 Task: For heading Arial black with underline.  font size for heading18,  'Change the font style of data to'Calibri.  and font size to 9,  Change the alignment of both headline & data to Align center.  In the sheet  FinStatementDashboard
Action: Mouse moved to (105, 112)
Screenshot: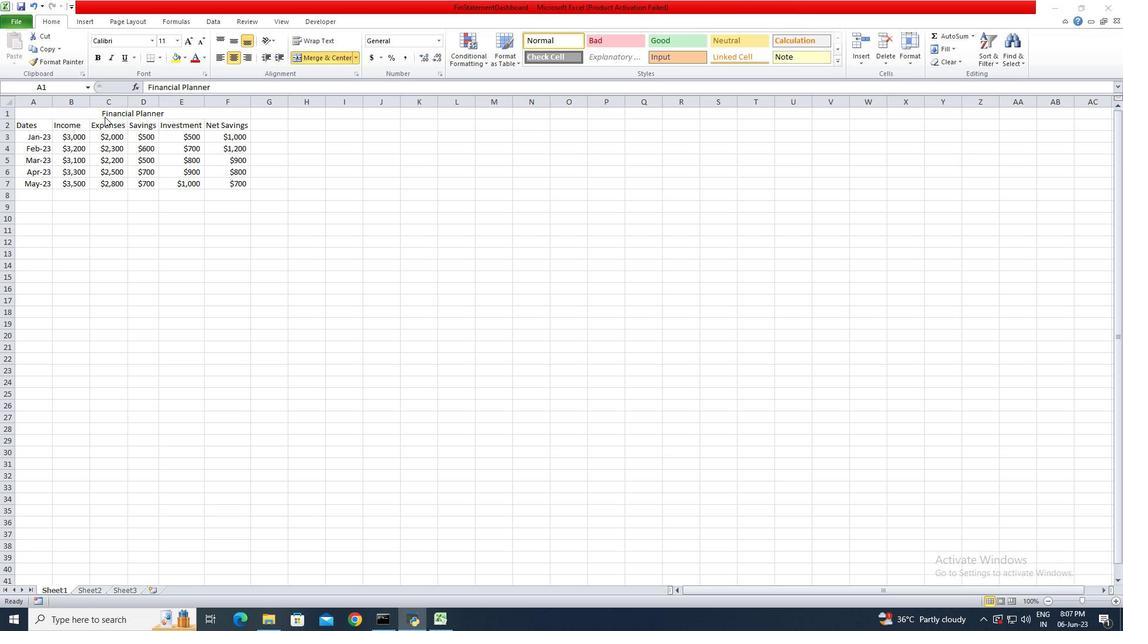 
Action: Mouse pressed left at (105, 112)
Screenshot: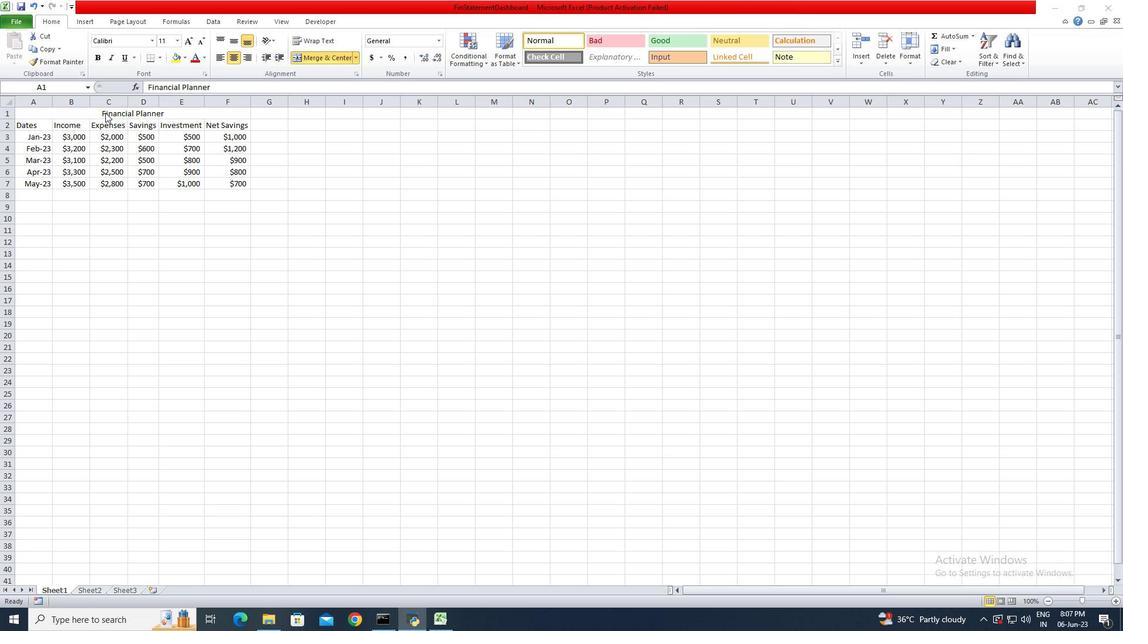 
Action: Mouse moved to (150, 38)
Screenshot: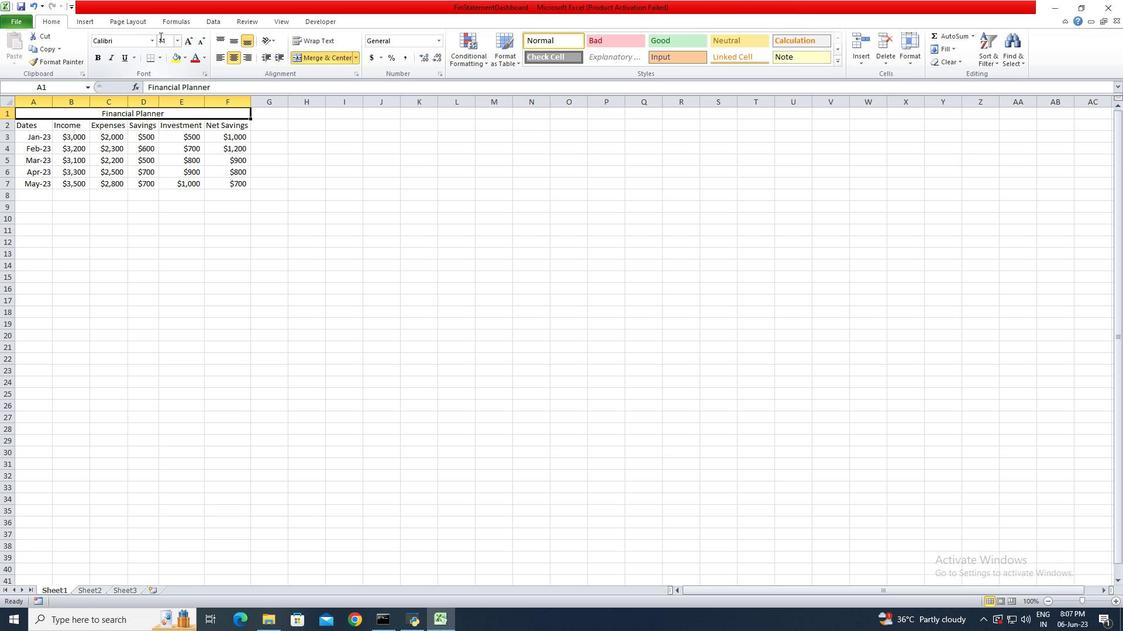 
Action: Mouse pressed left at (150, 38)
Screenshot: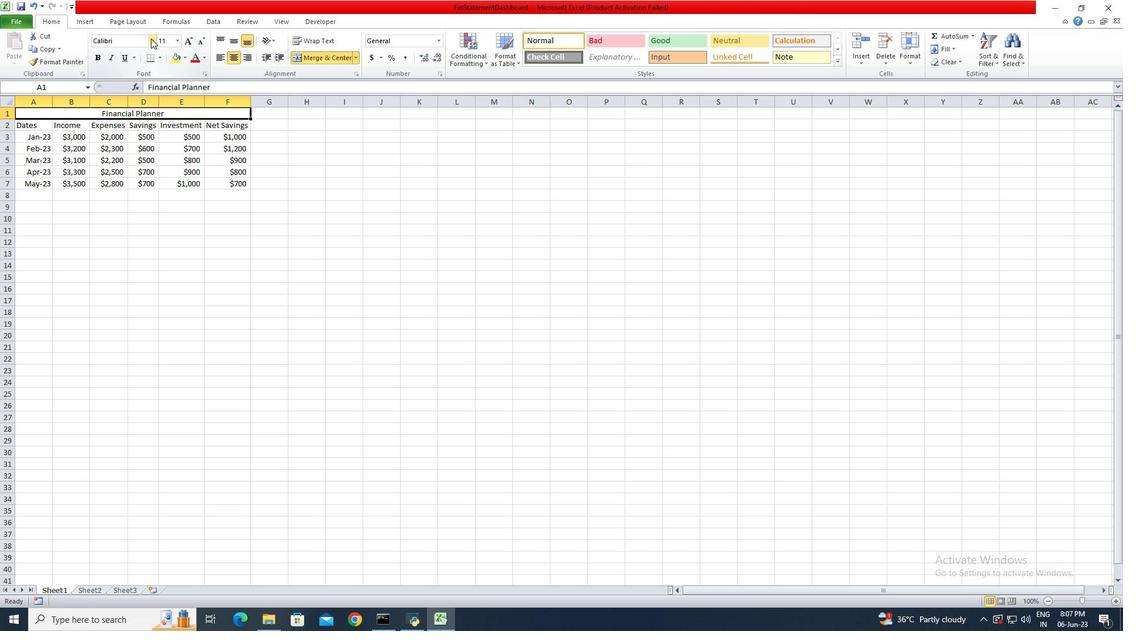 
Action: Mouse moved to (129, 150)
Screenshot: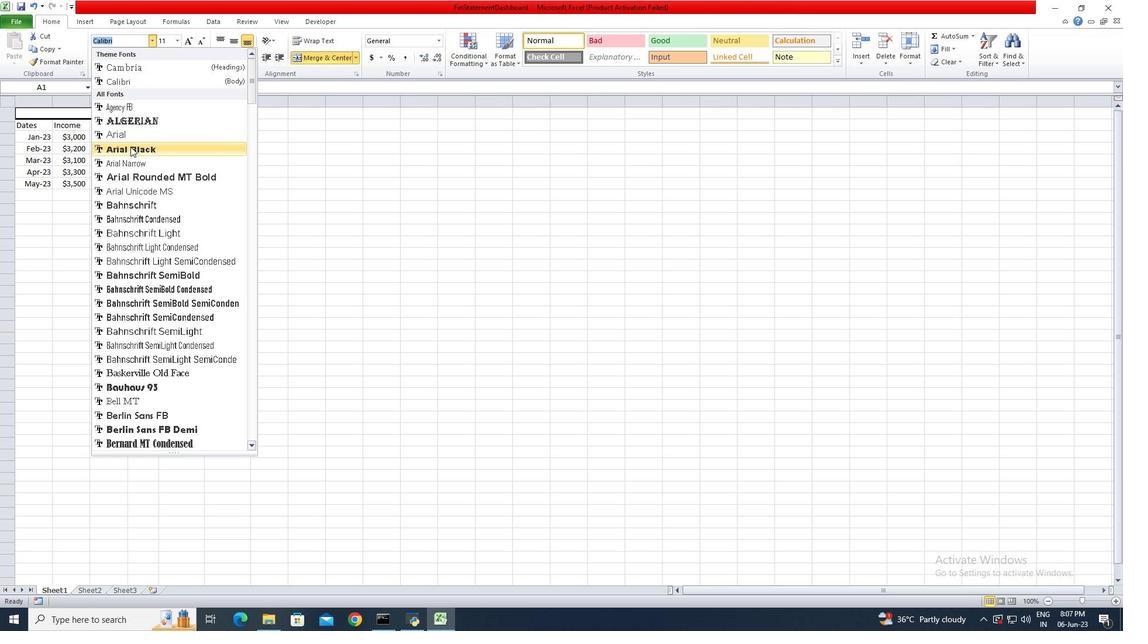 
Action: Mouse pressed left at (129, 150)
Screenshot: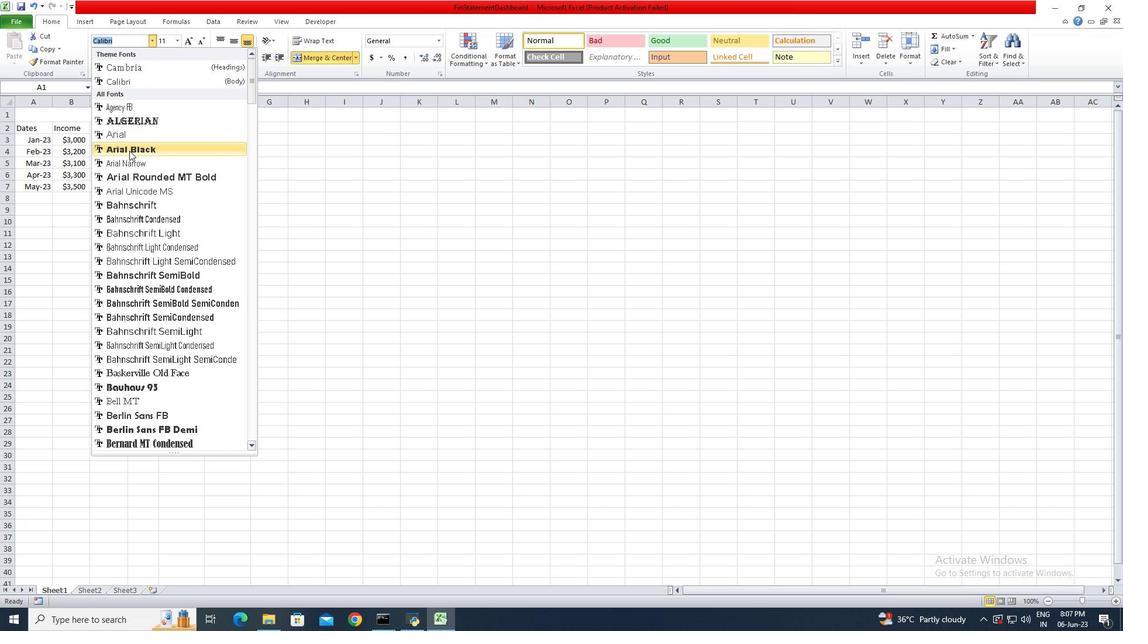 
Action: Mouse moved to (100, 56)
Screenshot: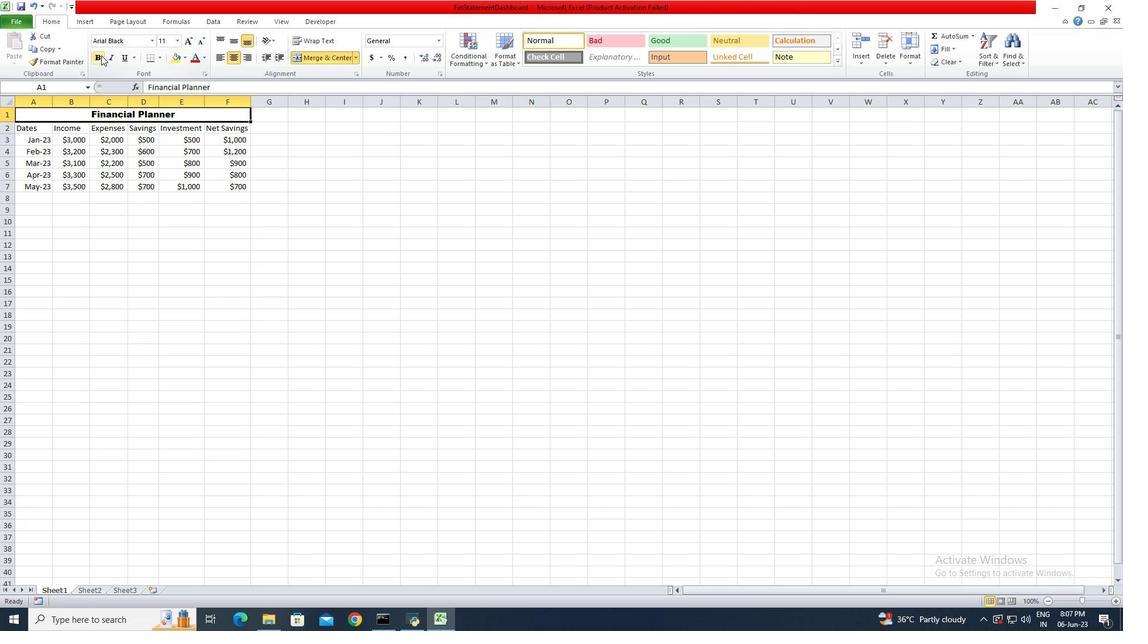 
Action: Mouse pressed left at (100, 56)
Screenshot: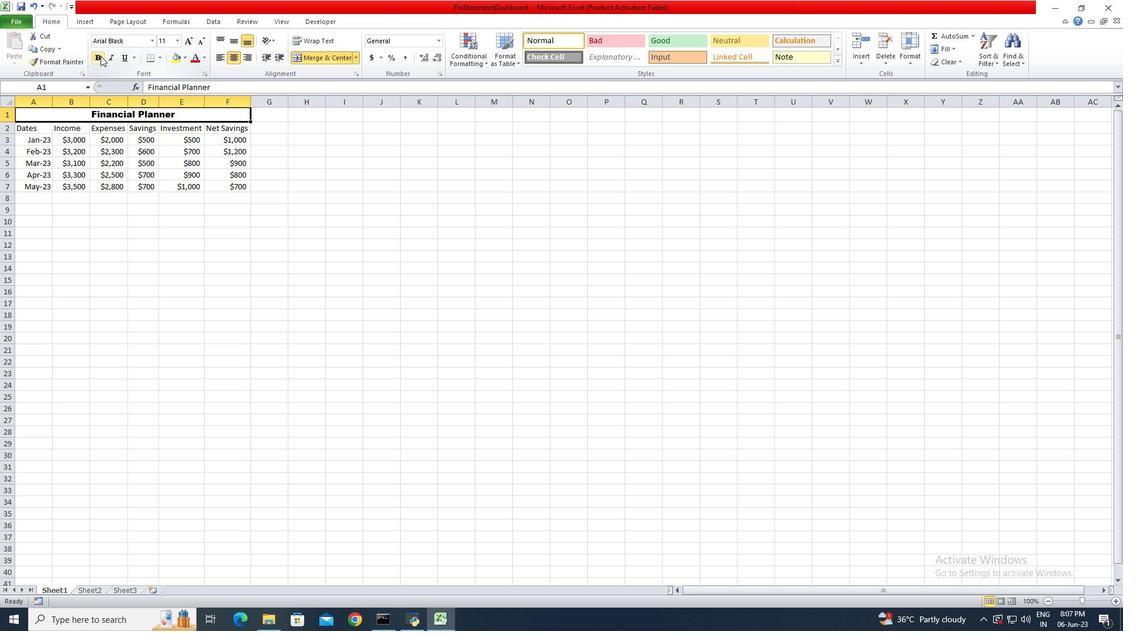 
Action: Mouse moved to (177, 37)
Screenshot: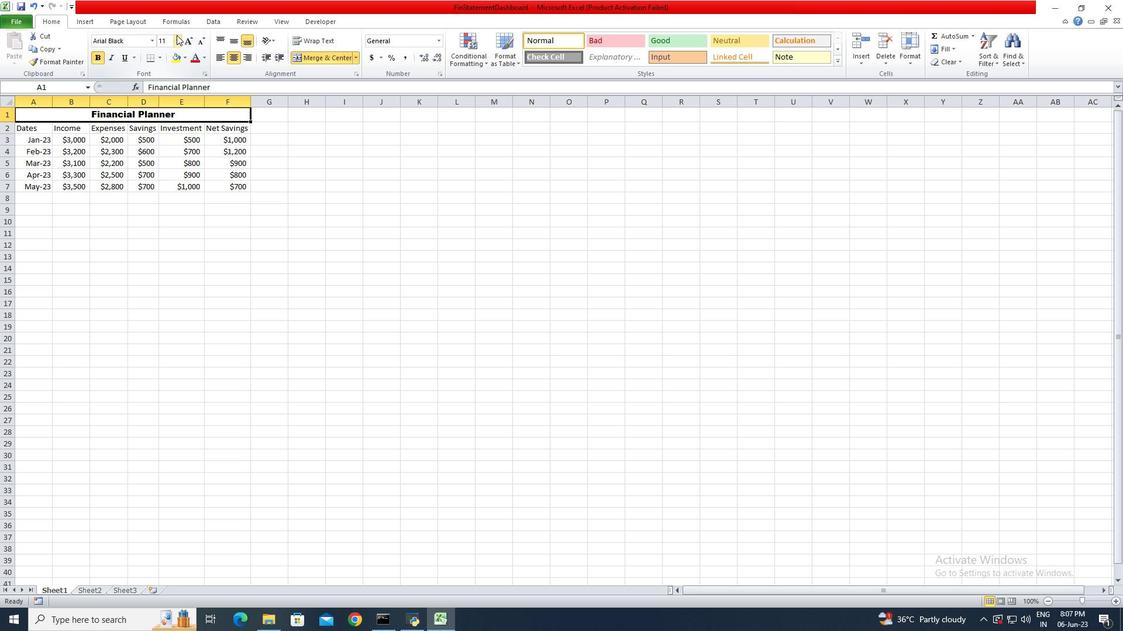 
Action: Mouse pressed left at (177, 37)
Screenshot: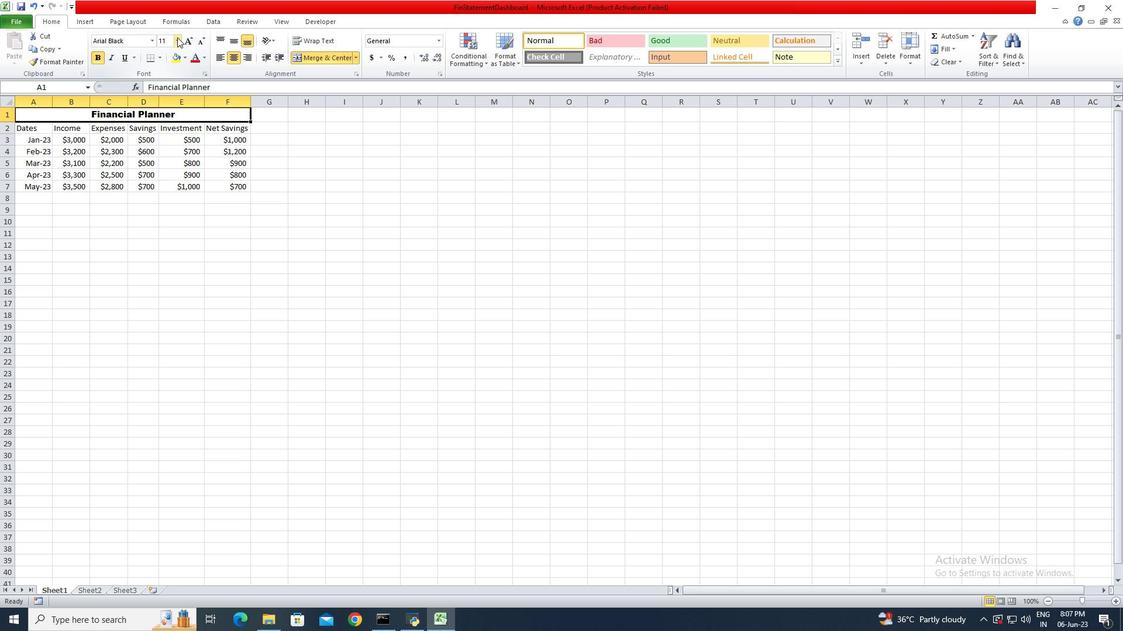 
Action: Mouse moved to (165, 122)
Screenshot: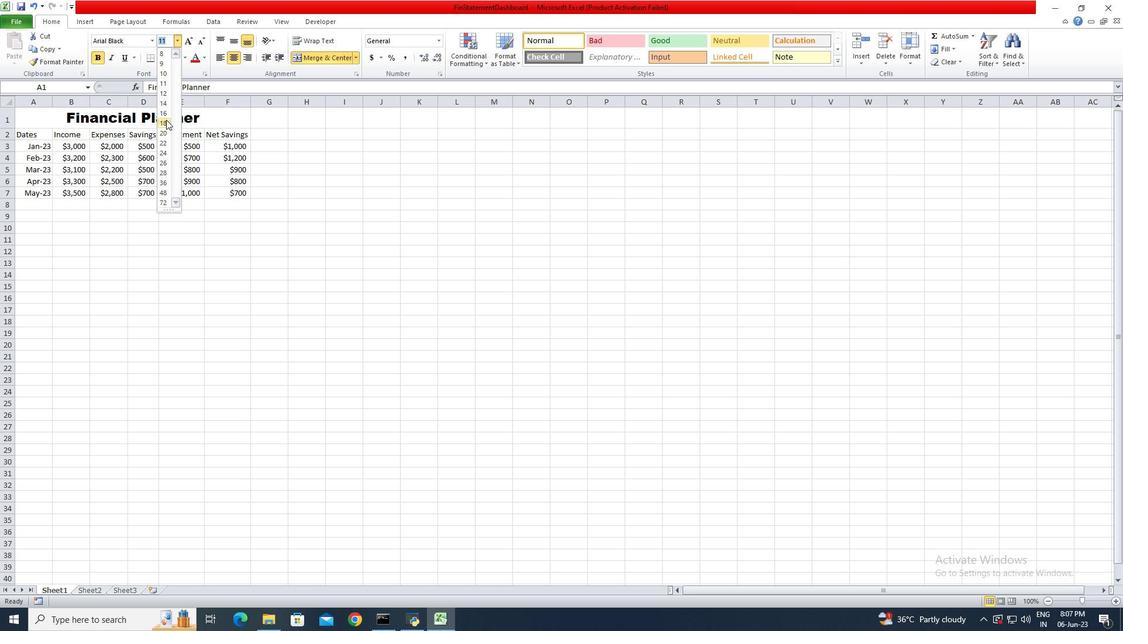 
Action: Mouse pressed left at (165, 122)
Screenshot: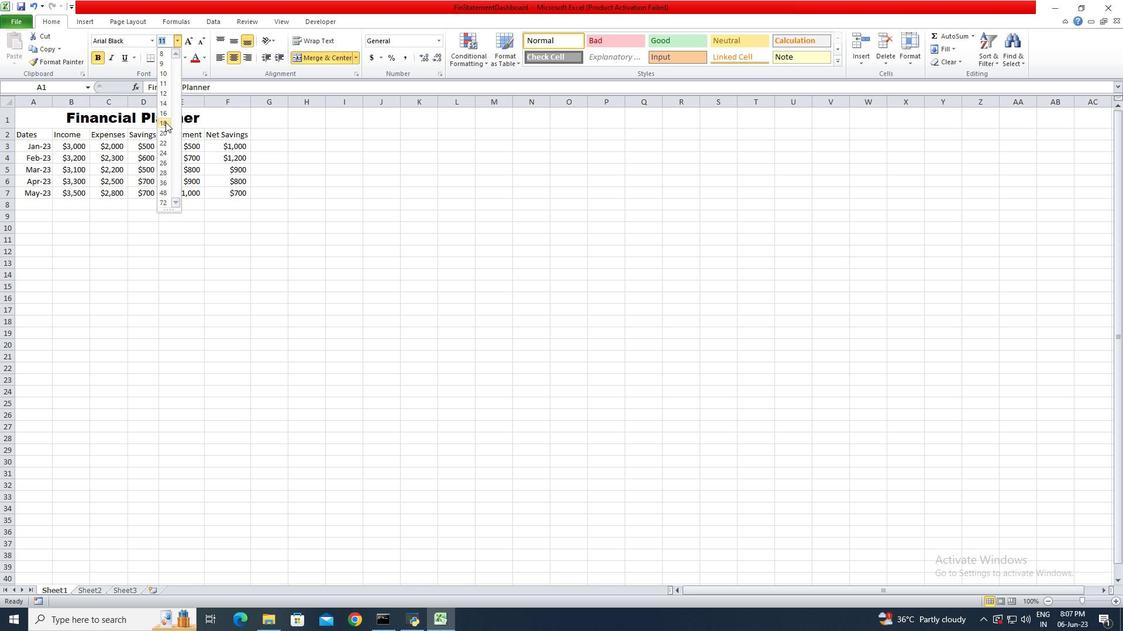 
Action: Mouse moved to (32, 138)
Screenshot: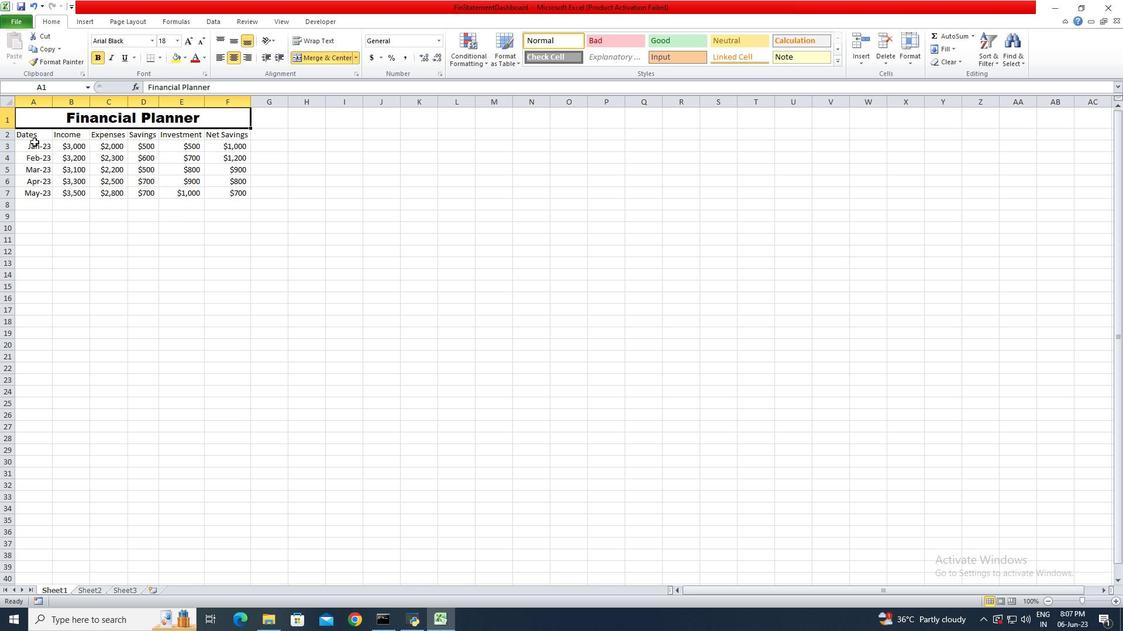
Action: Mouse pressed left at (32, 138)
Screenshot: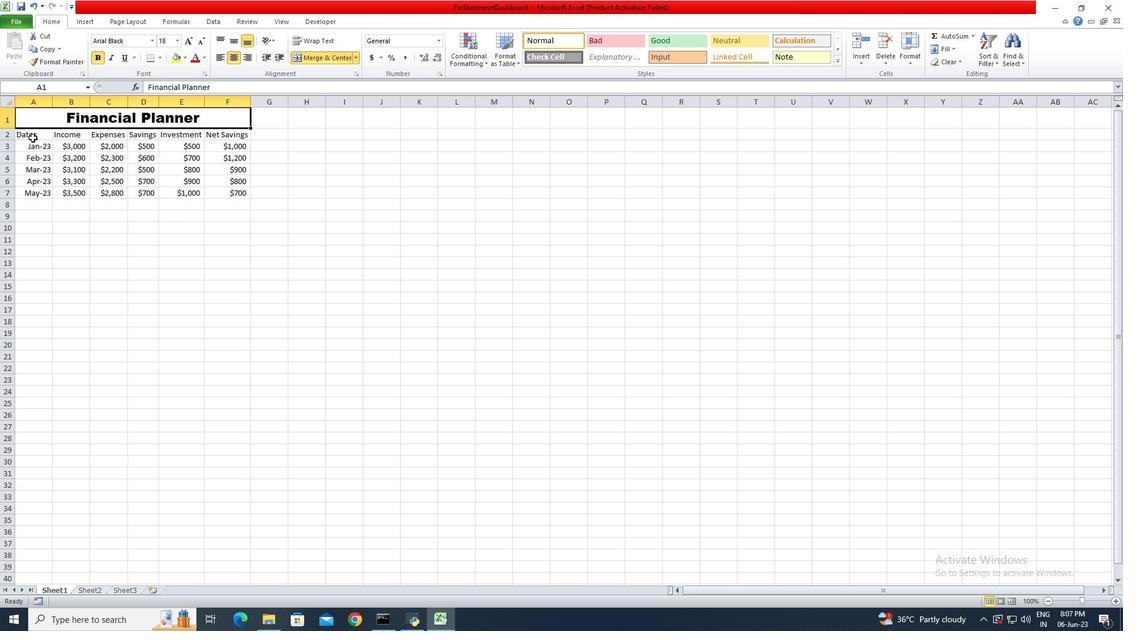 
Action: Mouse moved to (150, 38)
Screenshot: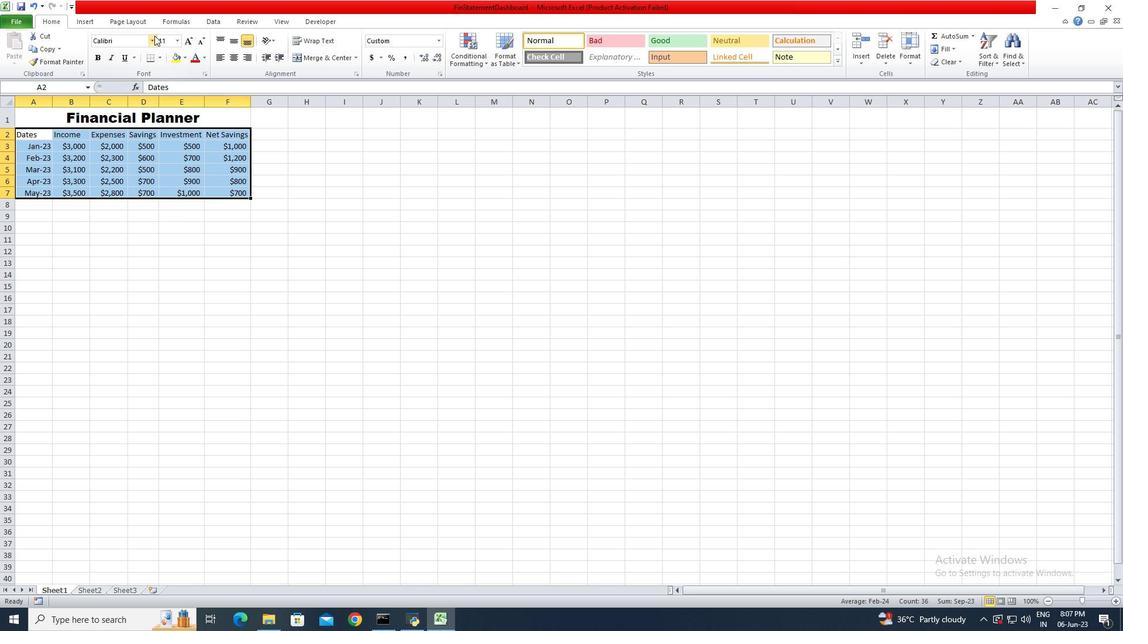 
Action: Mouse pressed left at (150, 38)
Screenshot: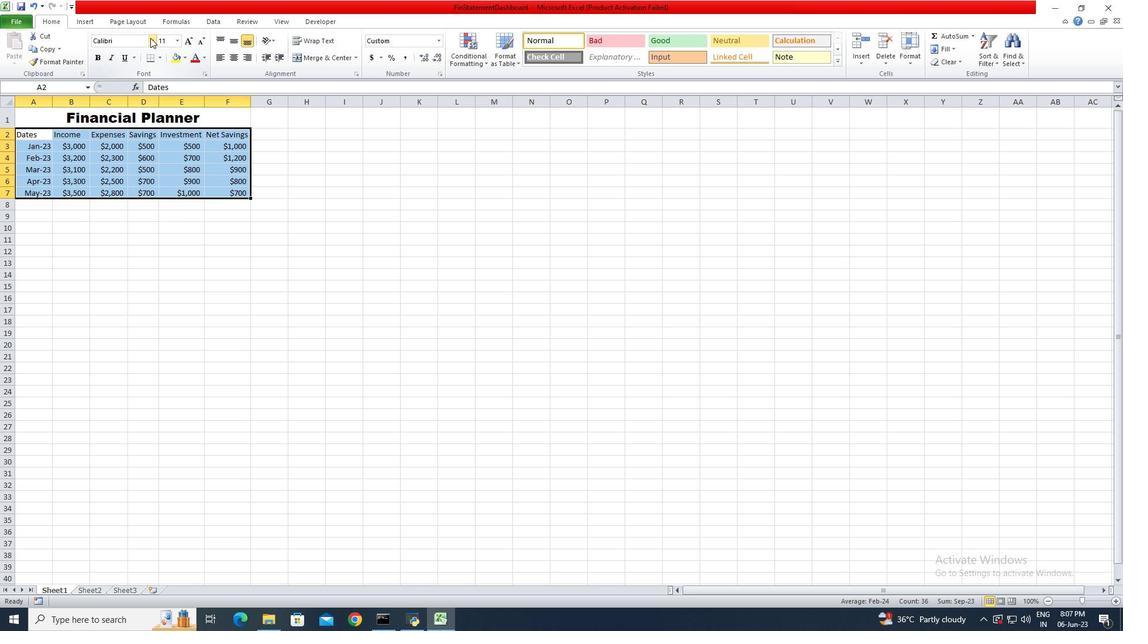 
Action: Mouse moved to (142, 77)
Screenshot: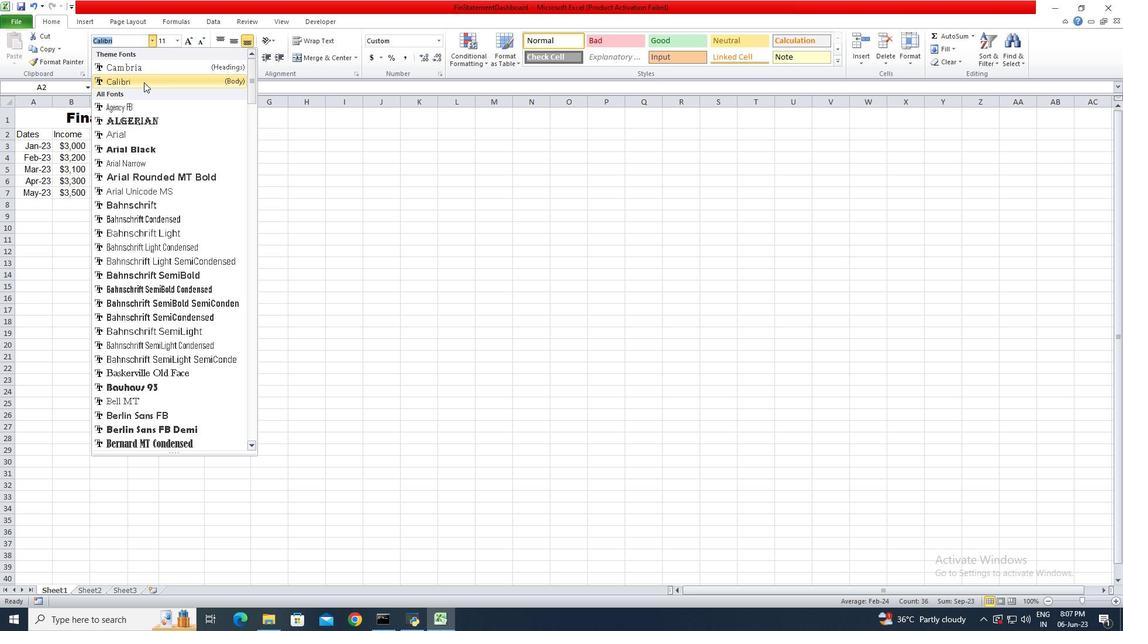 
Action: Mouse pressed left at (142, 77)
Screenshot: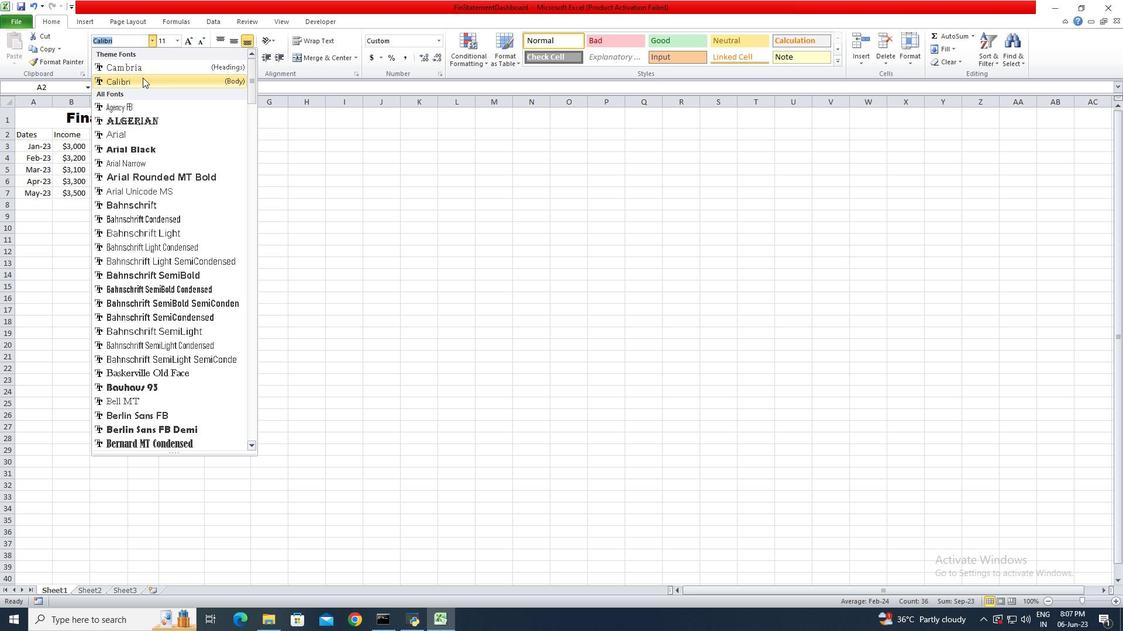 
Action: Mouse moved to (173, 40)
Screenshot: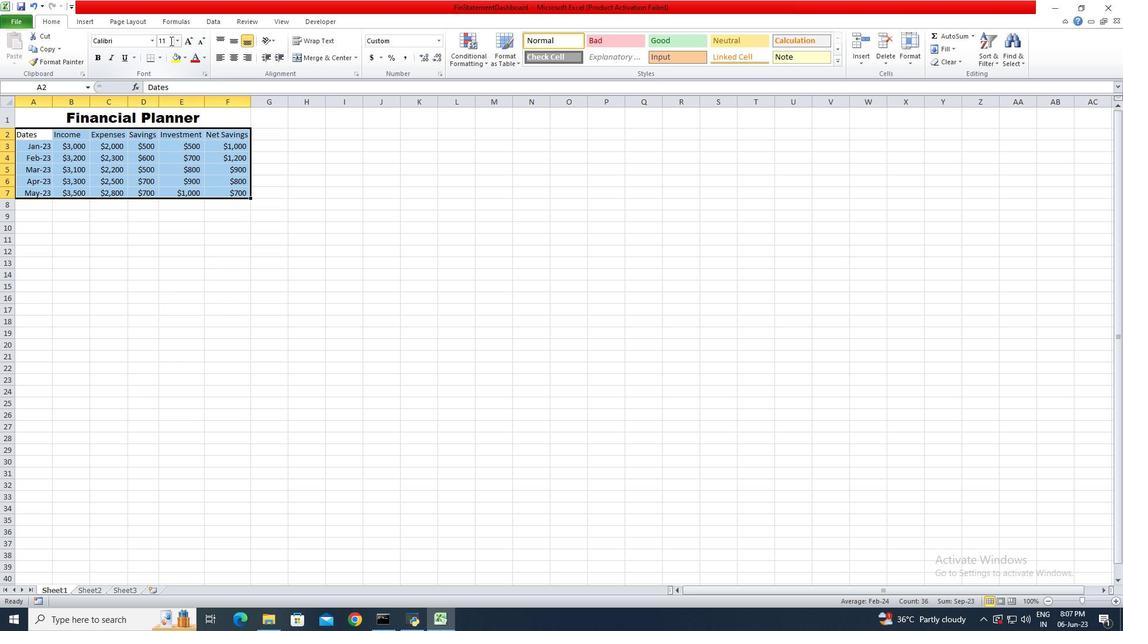 
Action: Mouse pressed left at (173, 40)
Screenshot: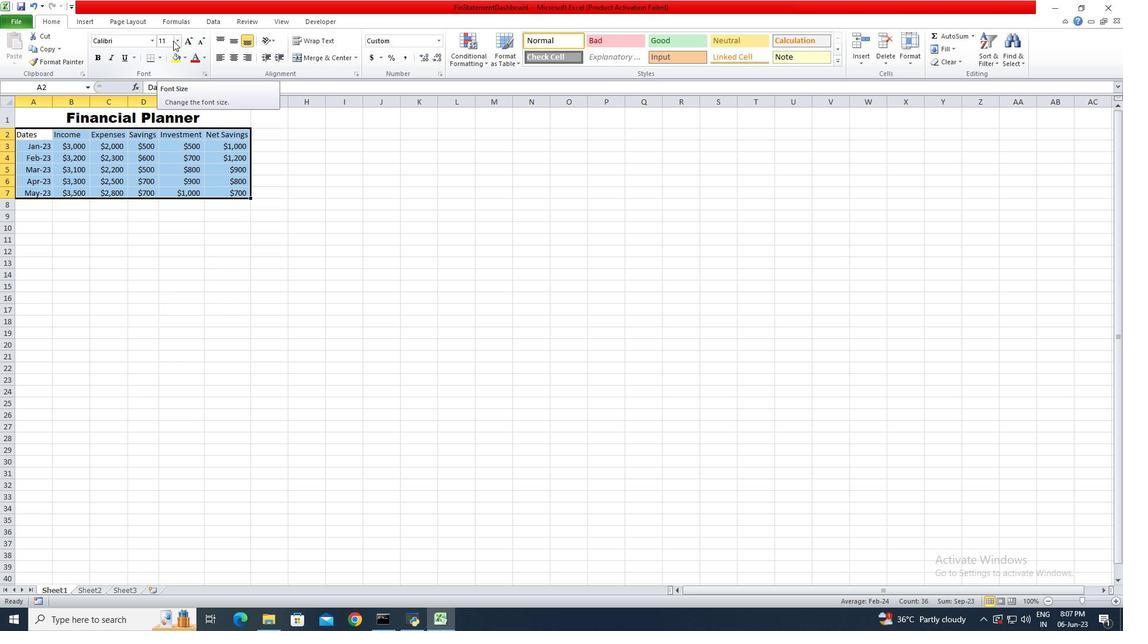 
Action: Mouse moved to (180, 39)
Screenshot: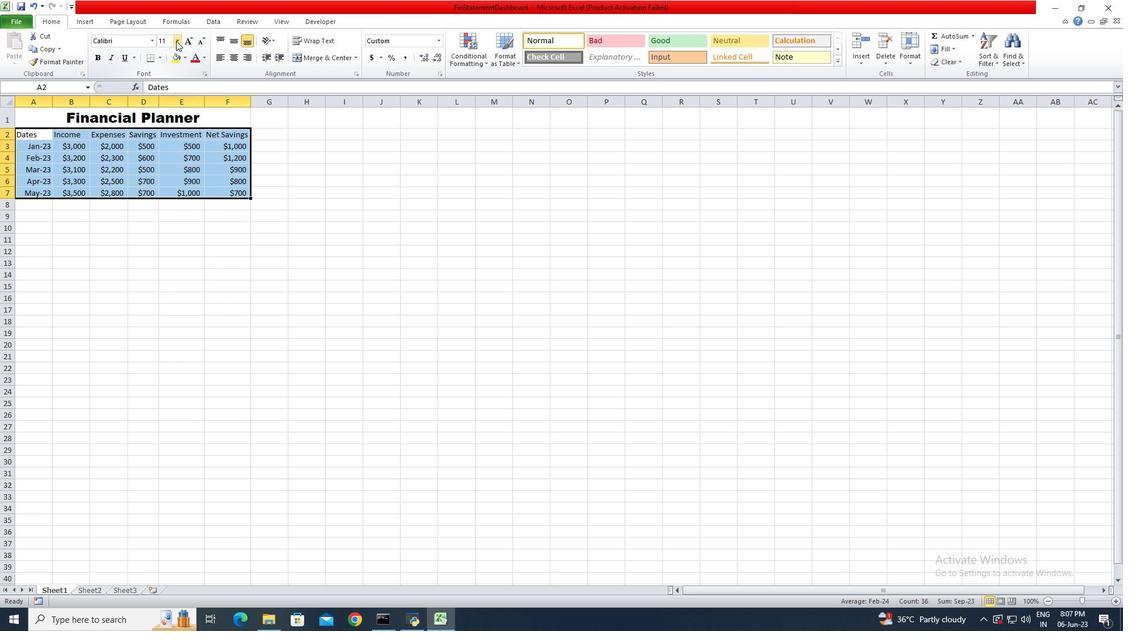 
Action: Mouse pressed left at (180, 39)
Screenshot: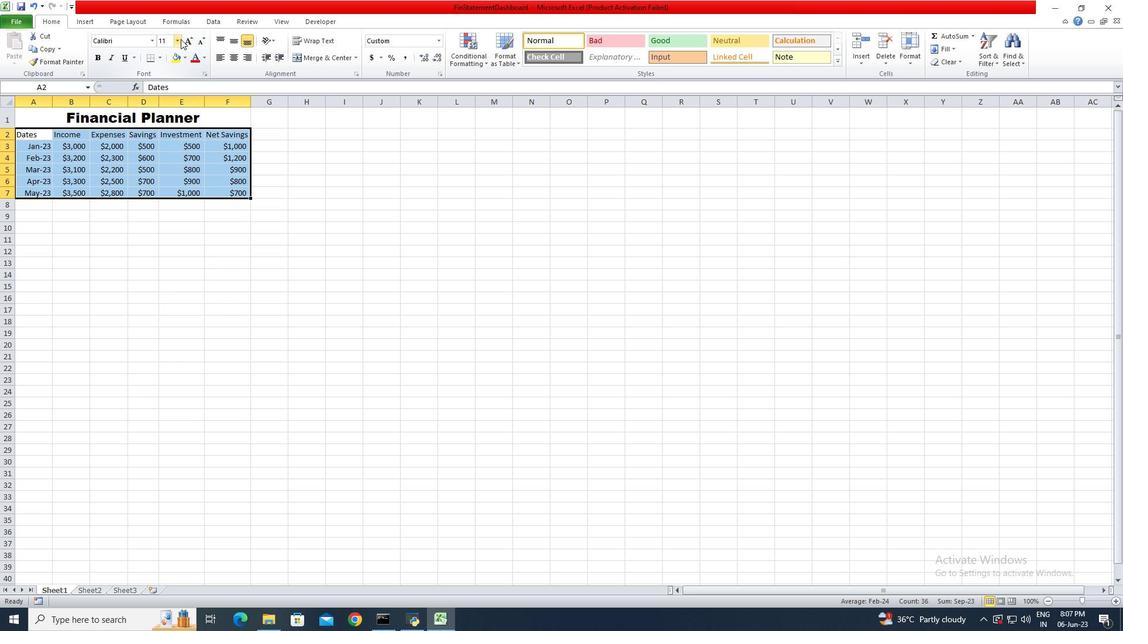 
Action: Mouse moved to (162, 65)
Screenshot: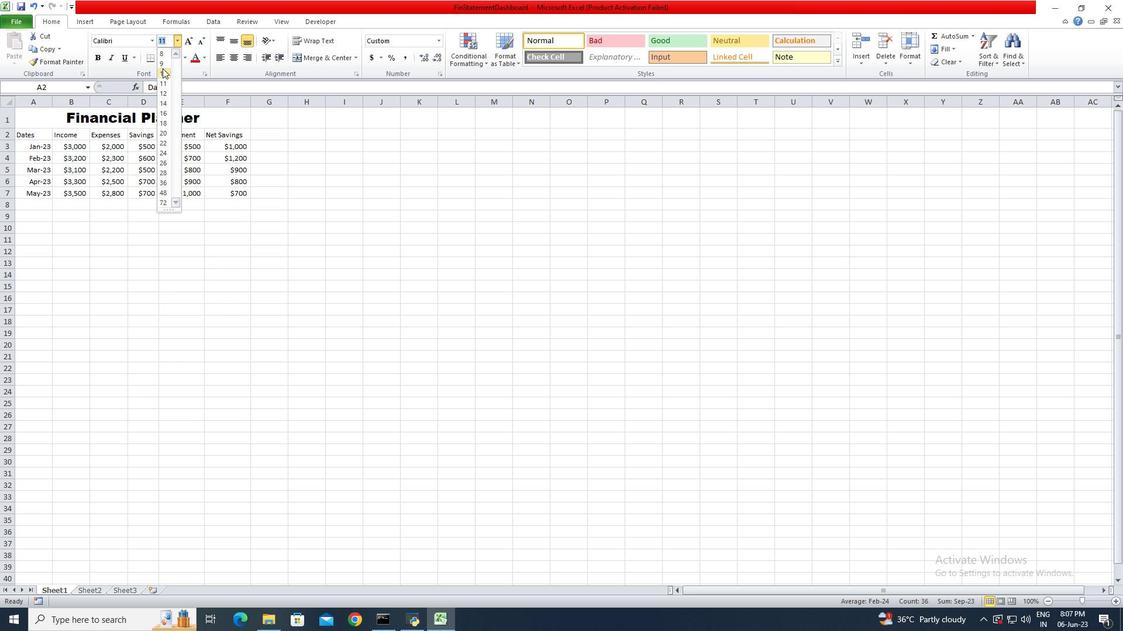 
Action: Mouse pressed left at (162, 65)
Screenshot: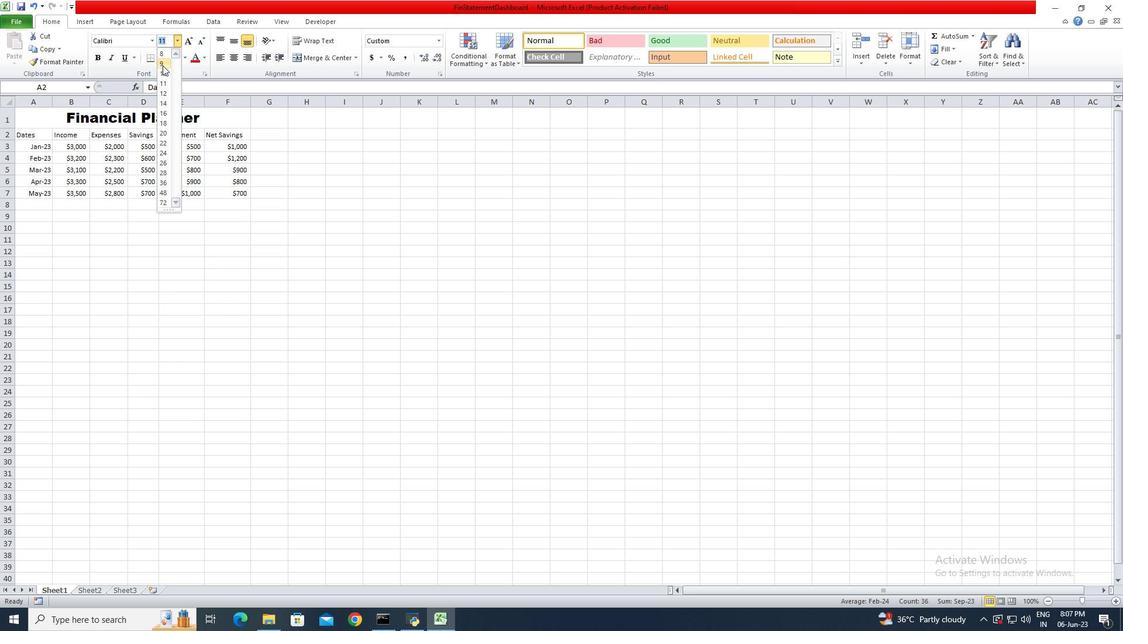
Action: Mouse moved to (55, 110)
Screenshot: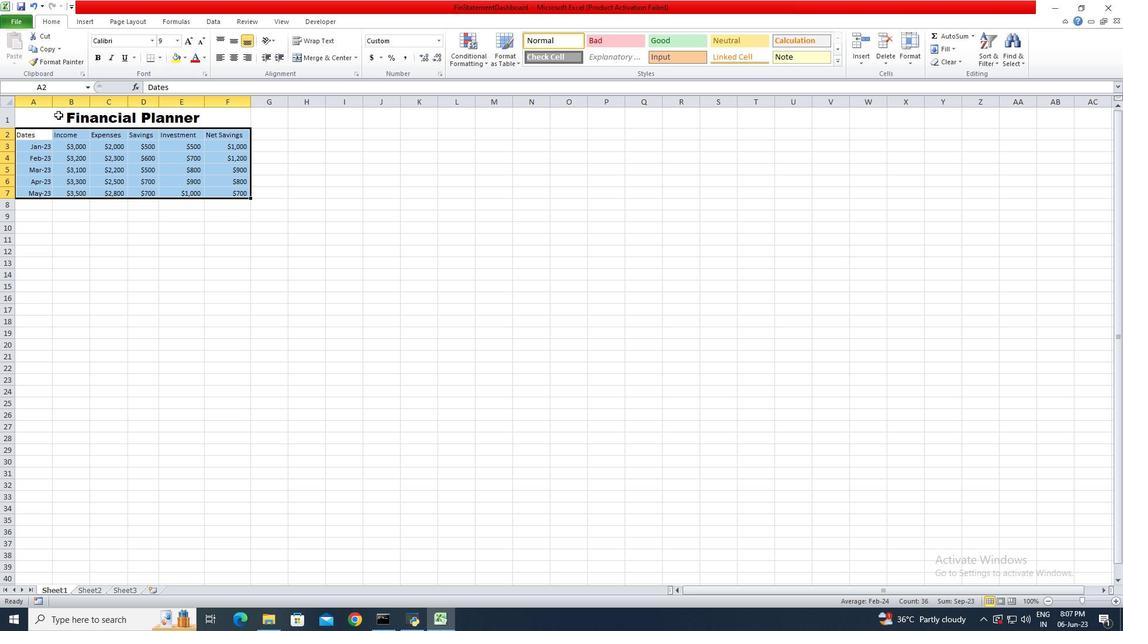 
Action: Mouse pressed left at (55, 110)
Screenshot: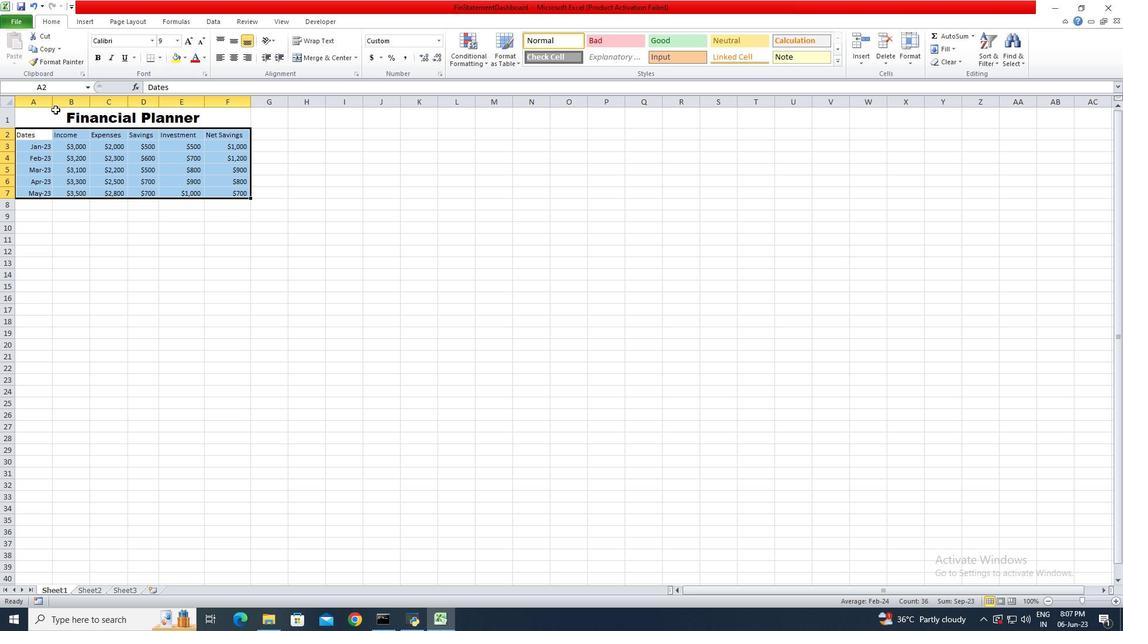 
Action: Mouse moved to (231, 56)
Screenshot: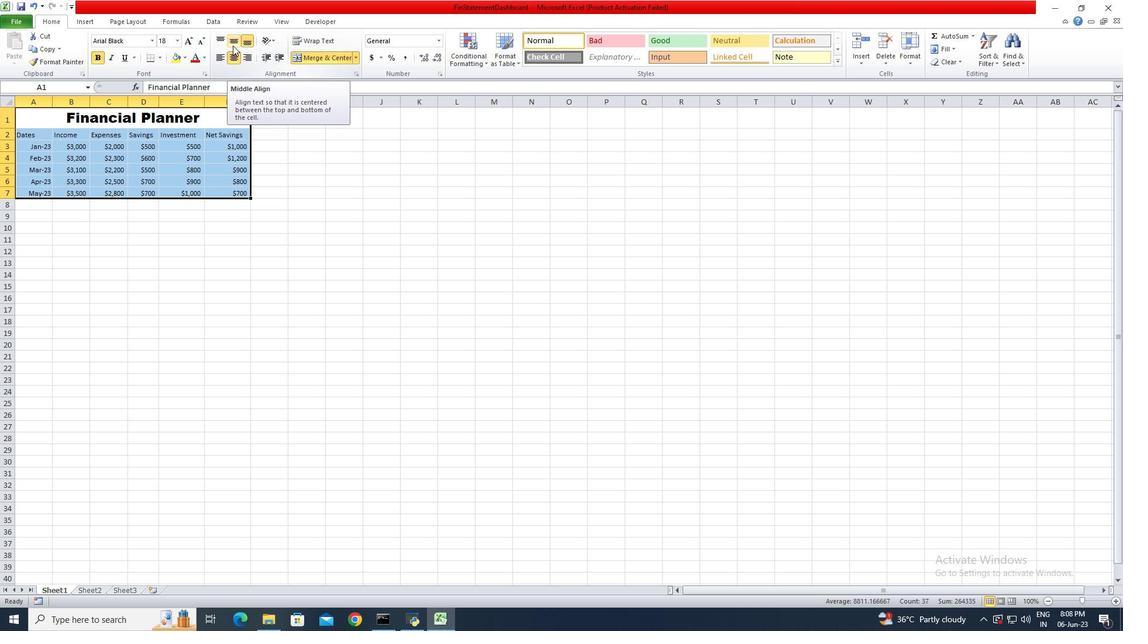 
Action: Mouse pressed left at (231, 56)
Screenshot: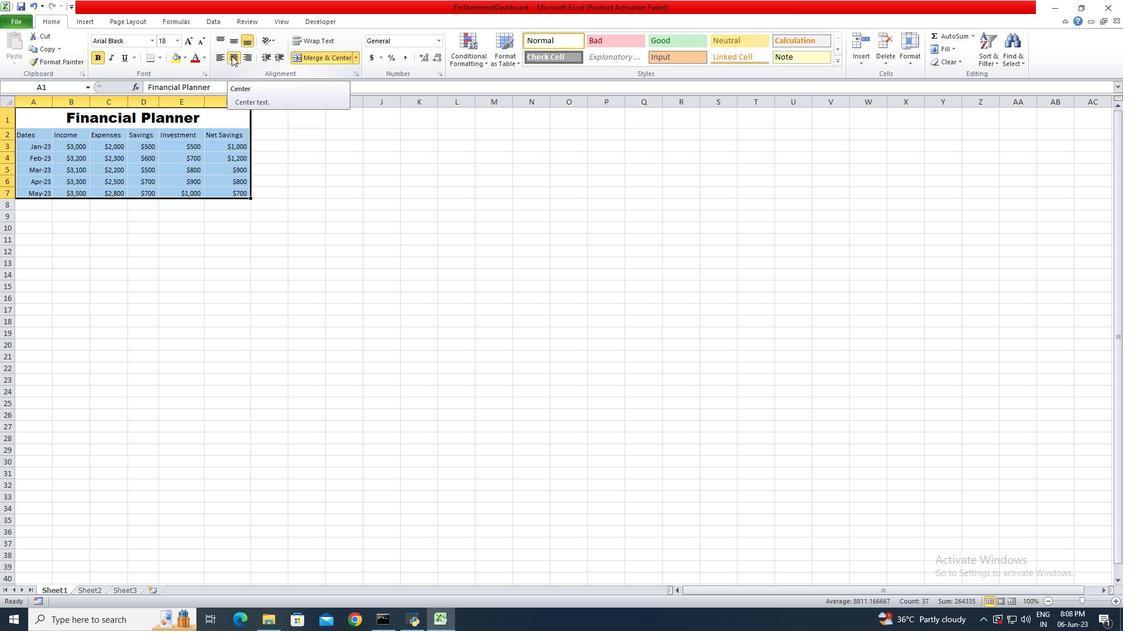 
Action: Mouse moved to (14, 21)
Screenshot: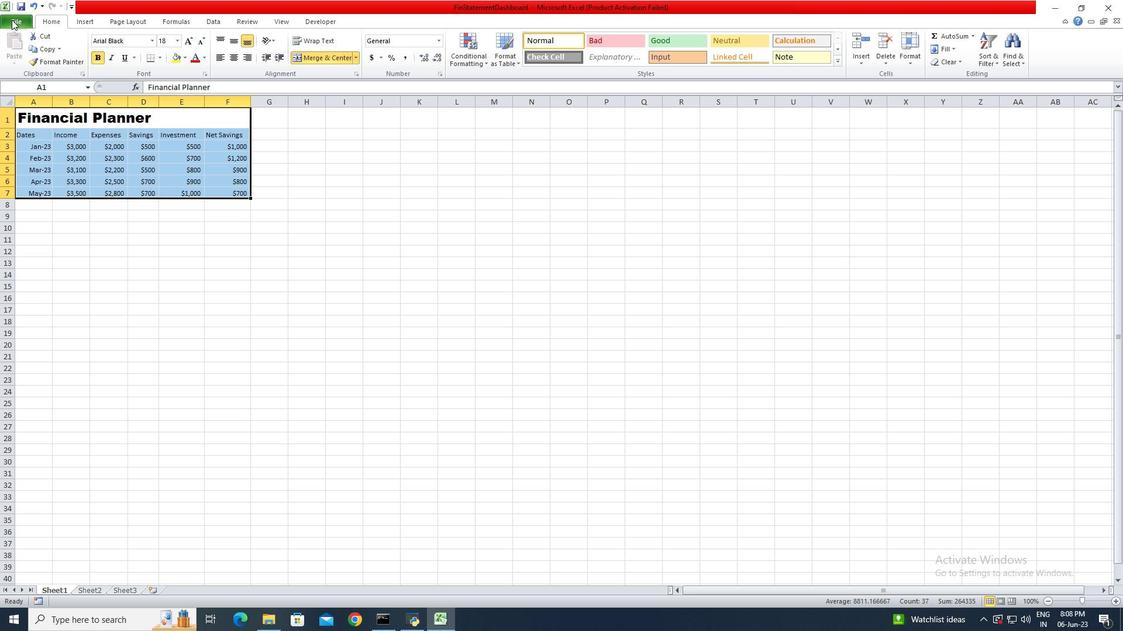 
Action: Mouse pressed left at (14, 21)
Screenshot: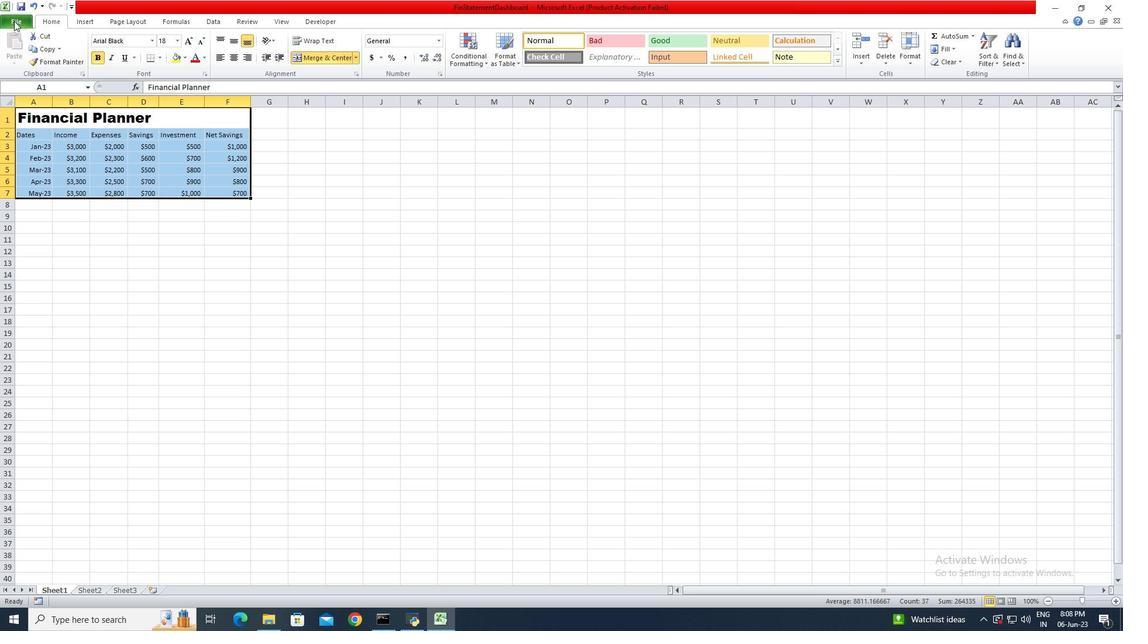 
Action: Mouse moved to (39, 35)
Screenshot: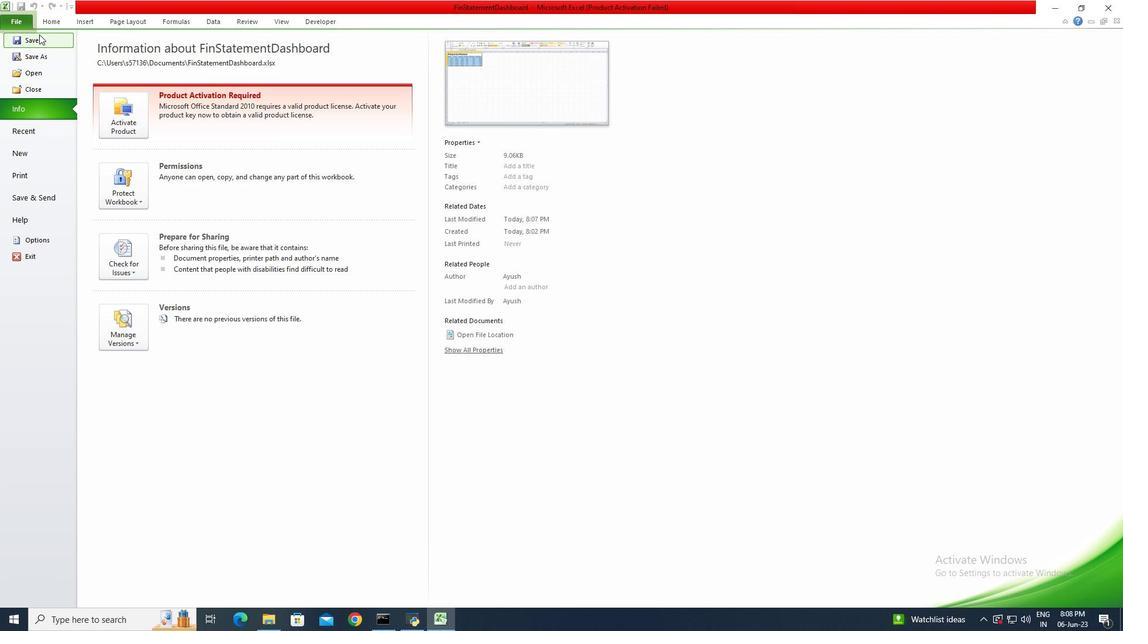 
Action: Mouse pressed left at (39, 35)
Screenshot: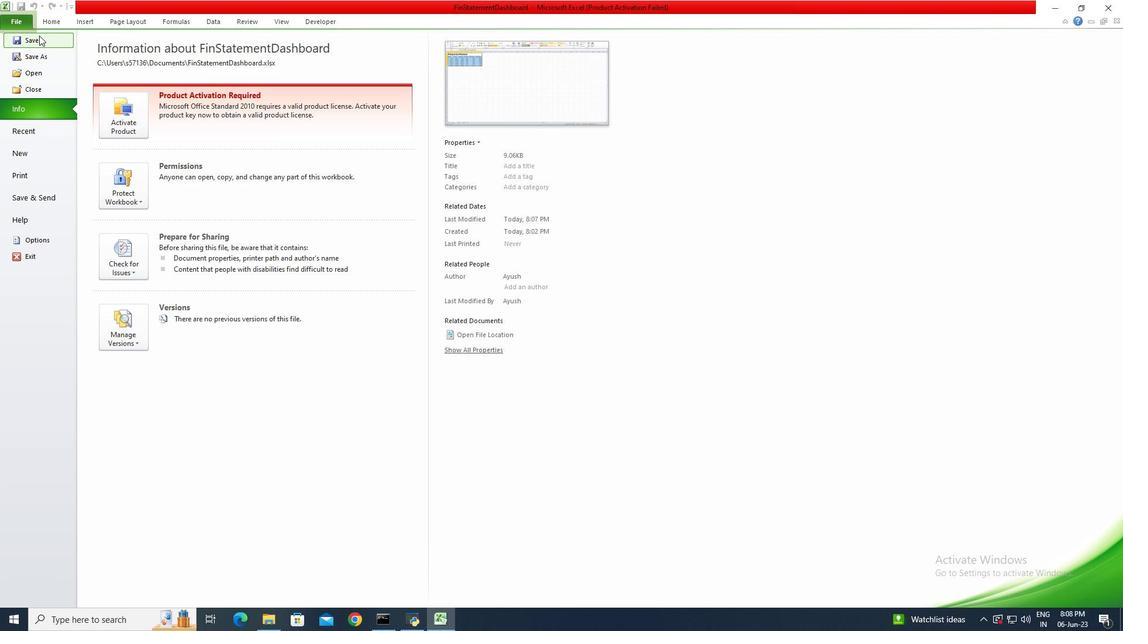 
